Task: Open Card Card0047 in Board Board0042 in Workspace Development in Trello
Action: Mouse moved to (525, 20)
Screenshot: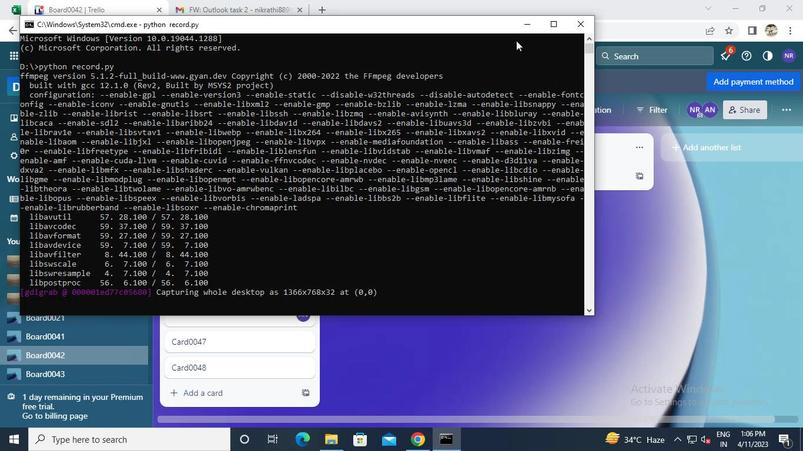 
Action: Mouse pressed left at (525, 20)
Screenshot: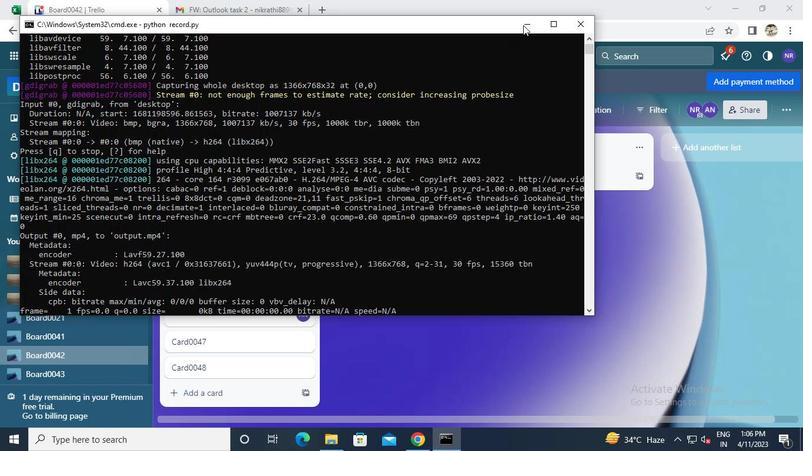 
Action: Mouse moved to (243, 338)
Screenshot: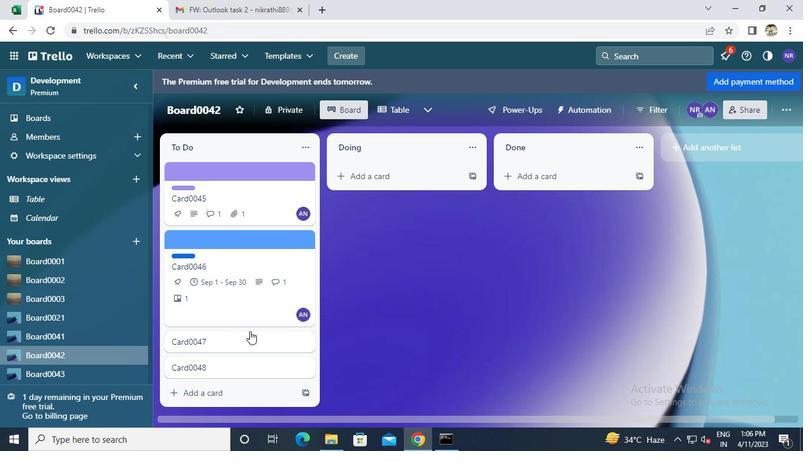 
Action: Mouse pressed left at (243, 338)
Screenshot: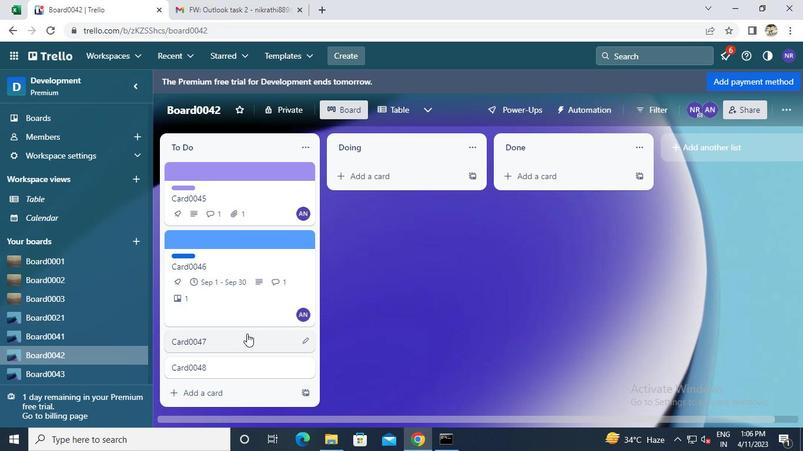 
Action: Mouse moved to (439, 432)
Screenshot: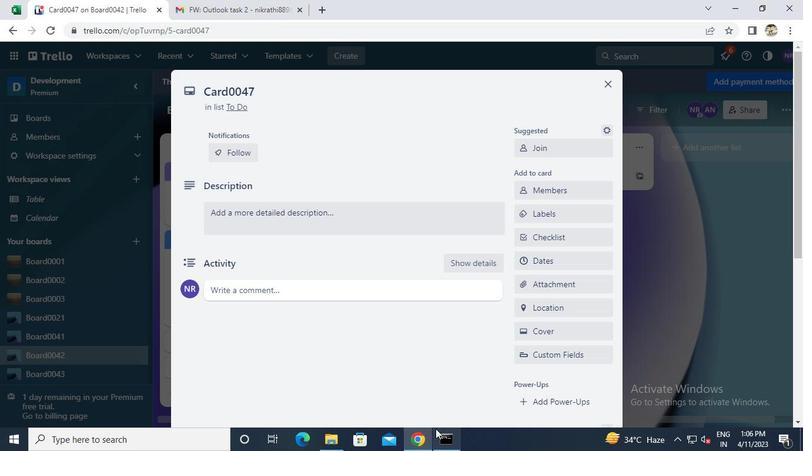 
Action: Mouse pressed left at (439, 432)
Screenshot: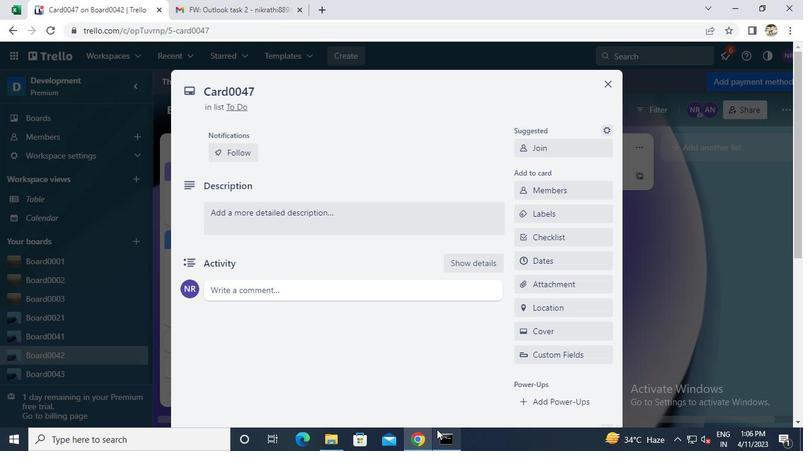 
Action: Mouse moved to (578, 18)
Screenshot: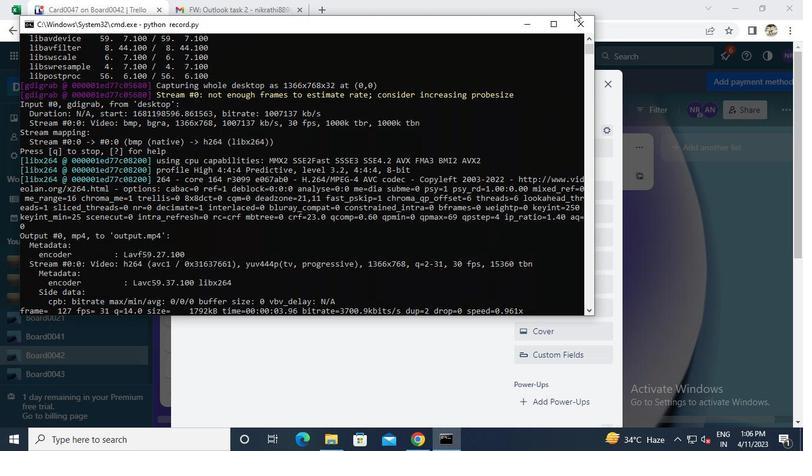
Action: Mouse pressed left at (578, 18)
Screenshot: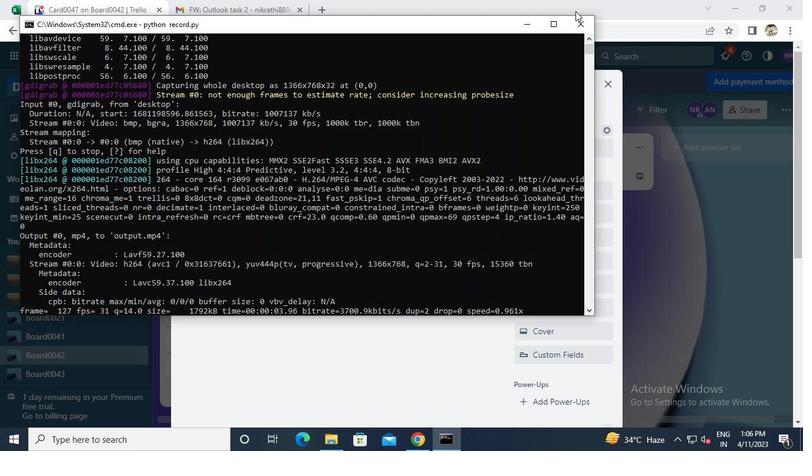 
